 Task: Calculate sale proceeds for selling your house in Virginia.
Action: Mouse moved to (847, 150)
Screenshot: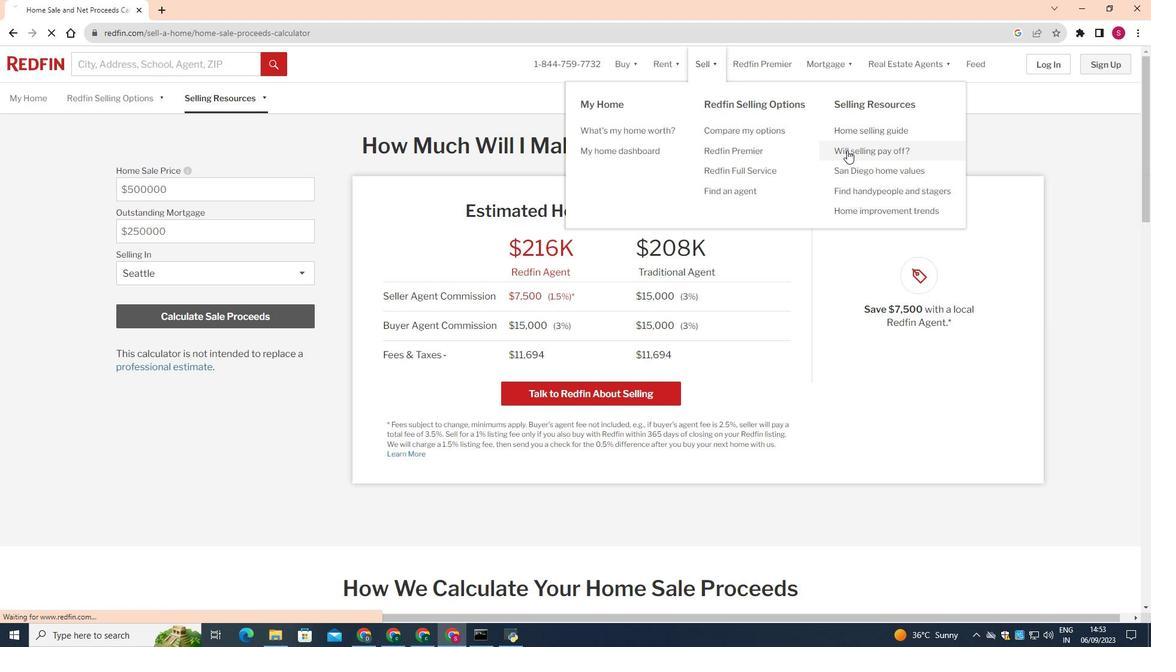 
Action: Mouse pressed left at (847, 150)
Screenshot: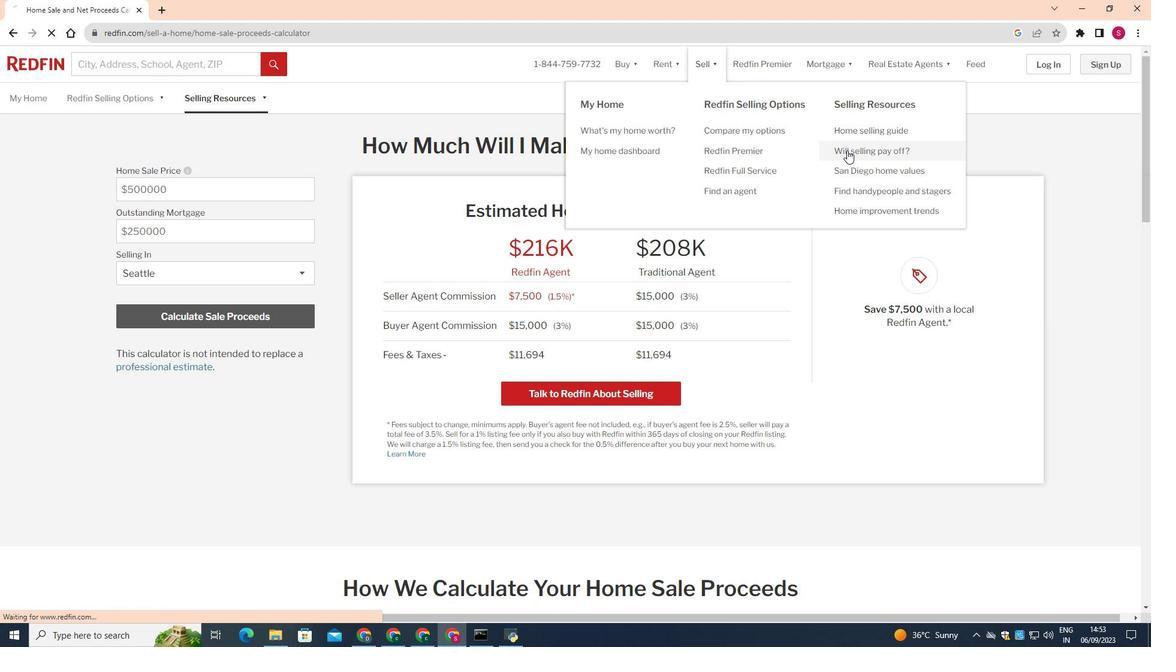 
Action: Mouse moved to (261, 270)
Screenshot: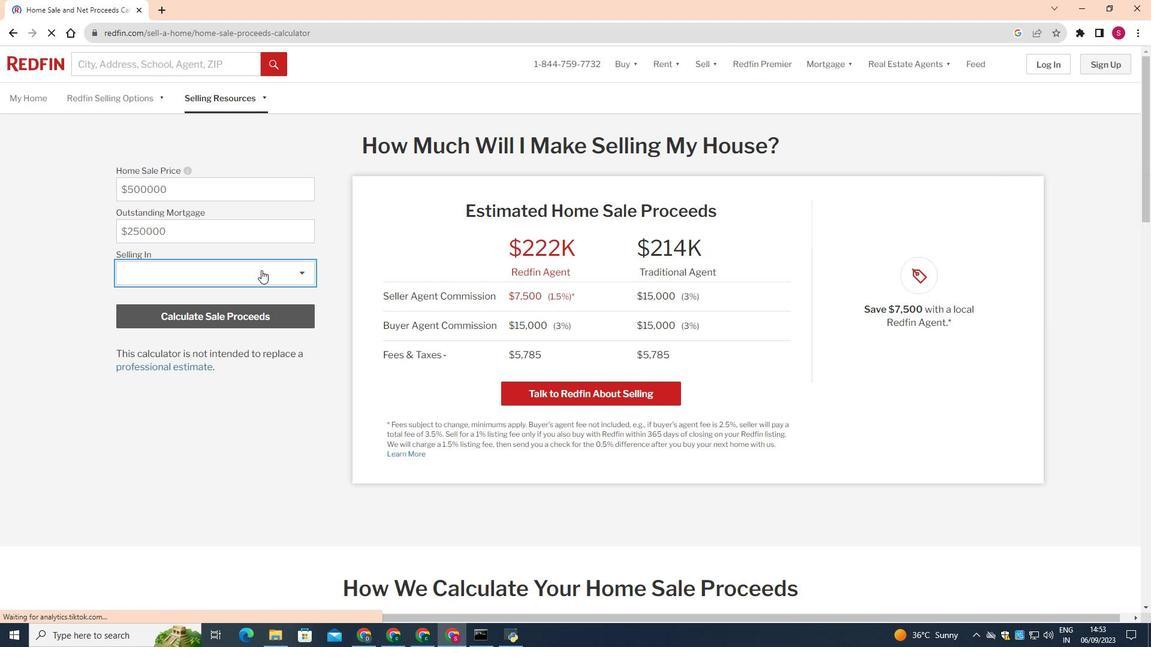 
Action: Mouse pressed left at (261, 270)
Screenshot: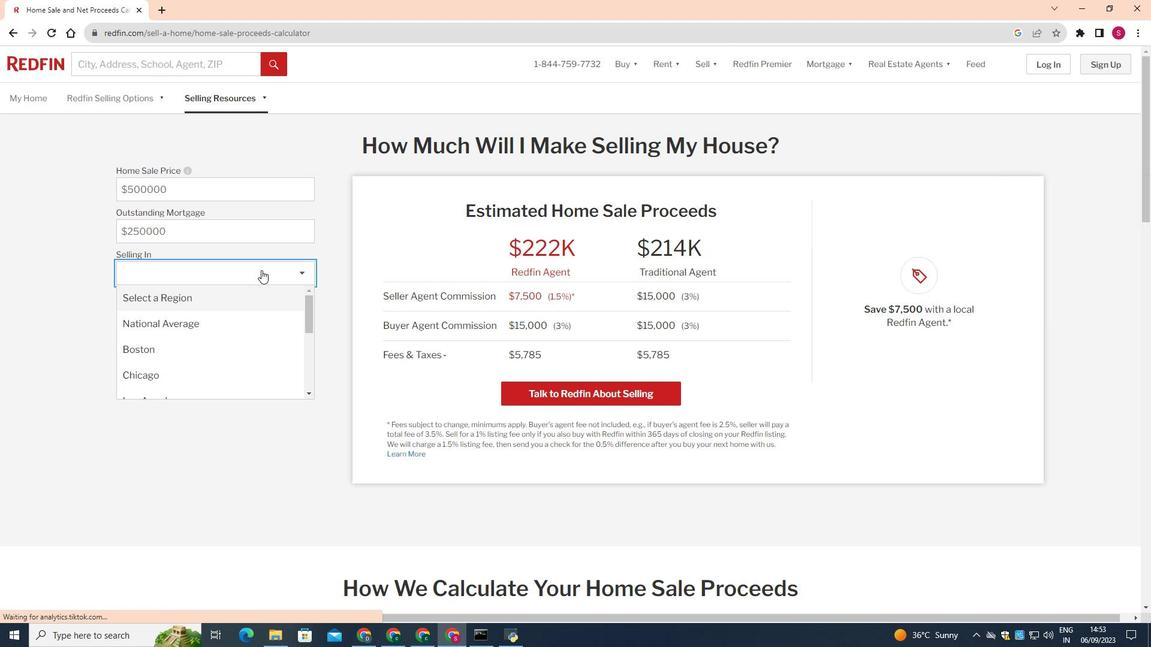 
Action: Mouse moved to (203, 332)
Screenshot: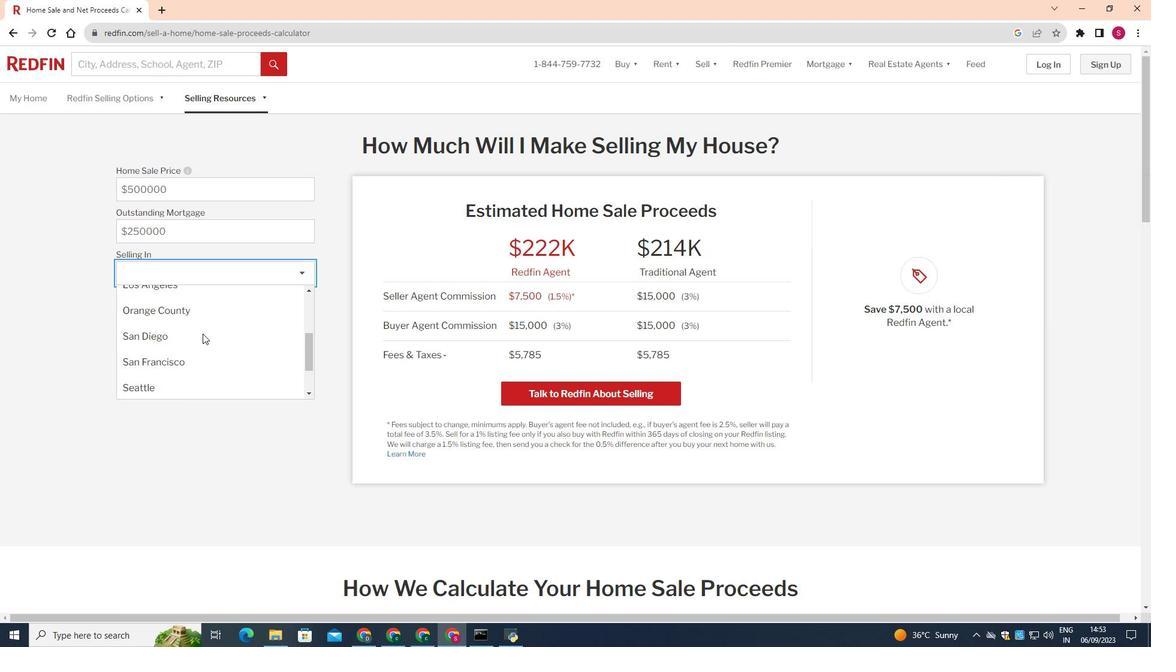 
Action: Mouse scrolled (203, 332) with delta (0, 0)
Screenshot: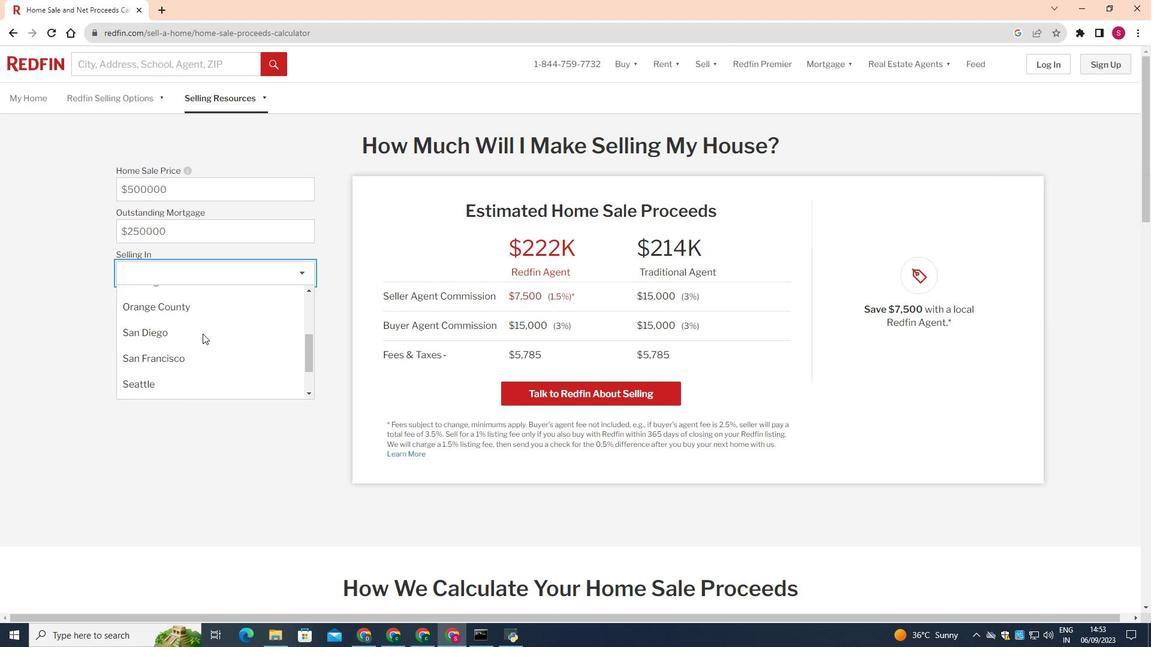 
Action: Mouse moved to (202, 334)
Screenshot: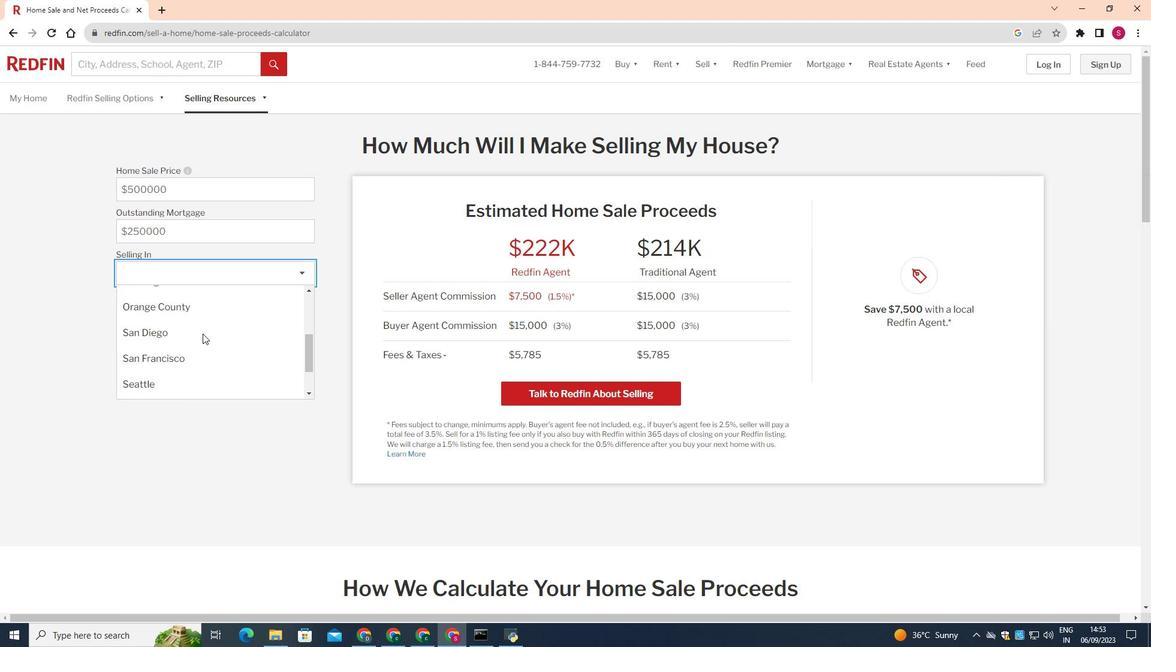 
Action: Mouse scrolled (202, 333) with delta (0, 0)
Screenshot: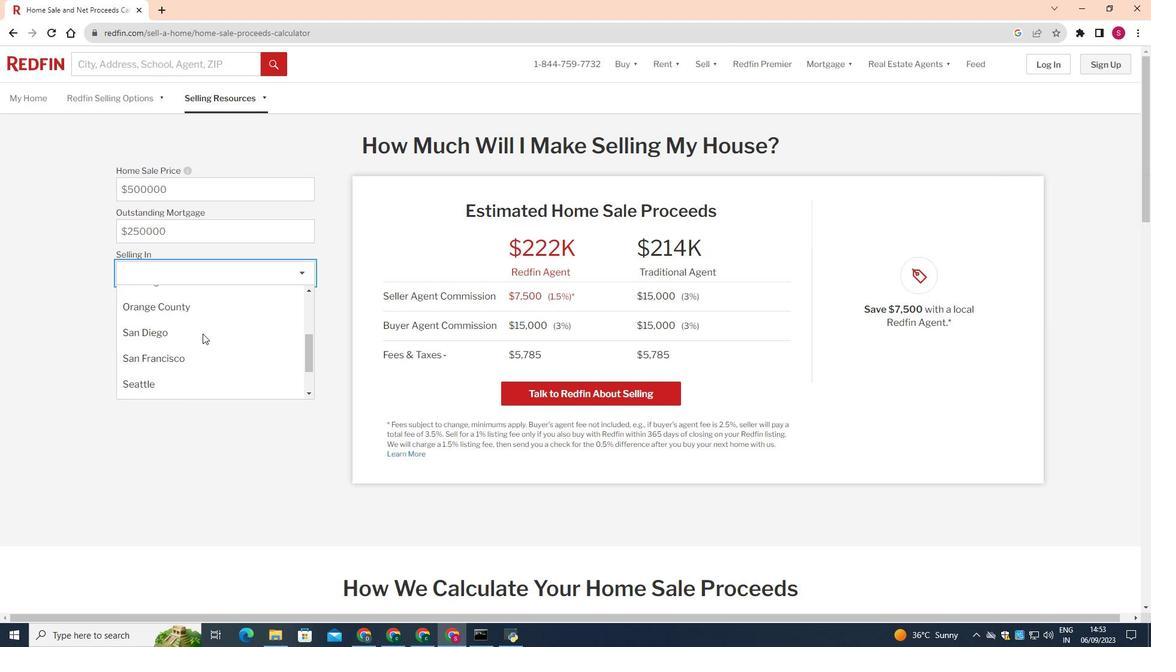 
Action: Mouse scrolled (202, 333) with delta (0, 0)
Screenshot: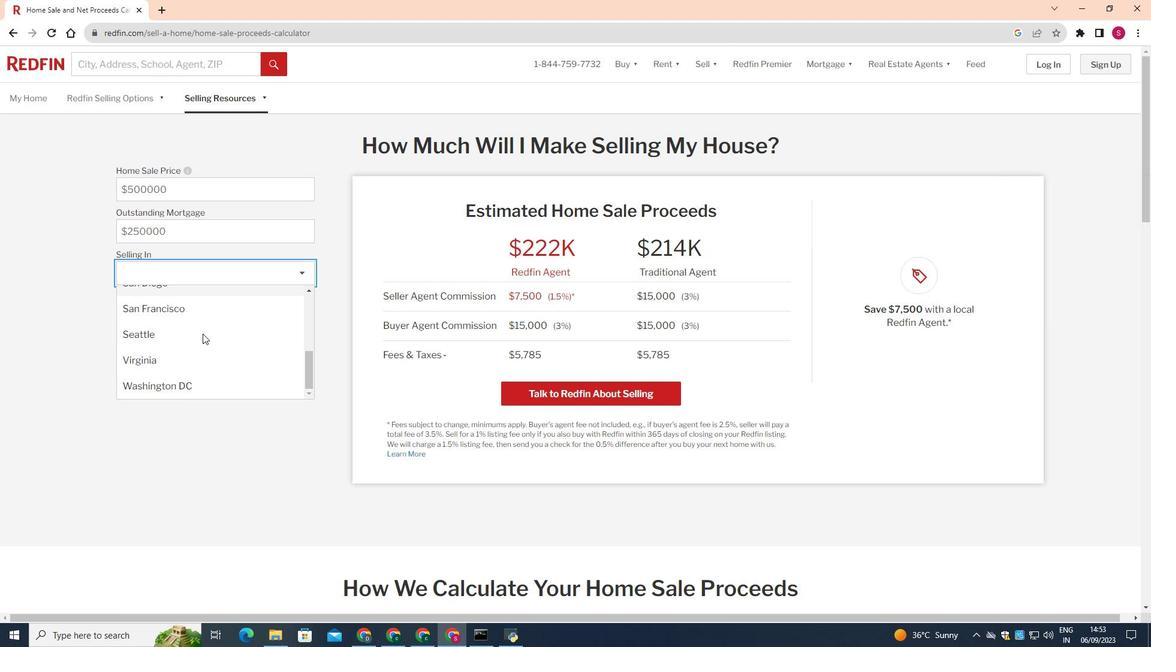 
Action: Mouse moved to (175, 358)
Screenshot: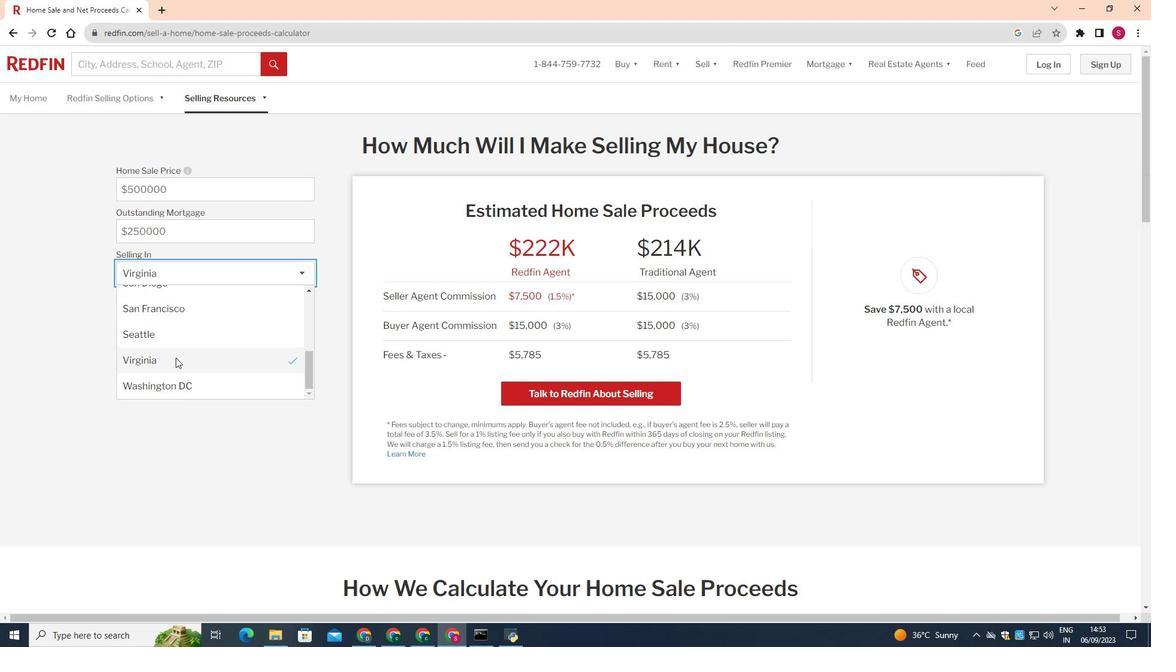 
Action: Mouse pressed left at (175, 358)
Screenshot: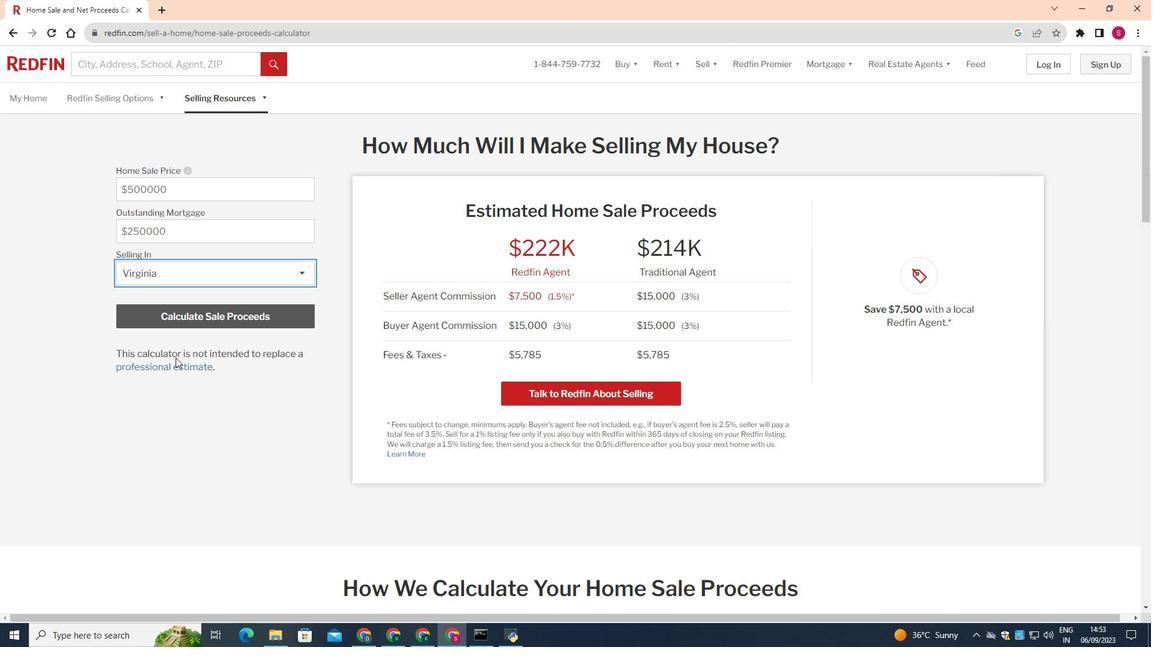 
Action: Mouse moved to (230, 317)
Screenshot: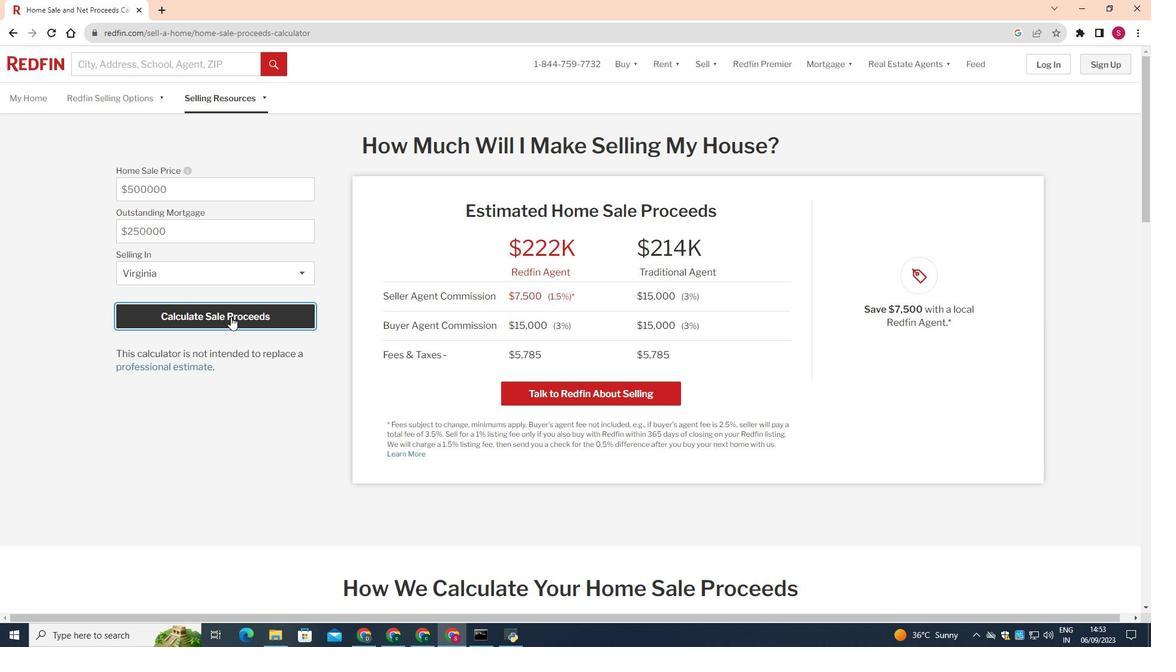 
Action: Mouse pressed left at (230, 317)
Screenshot: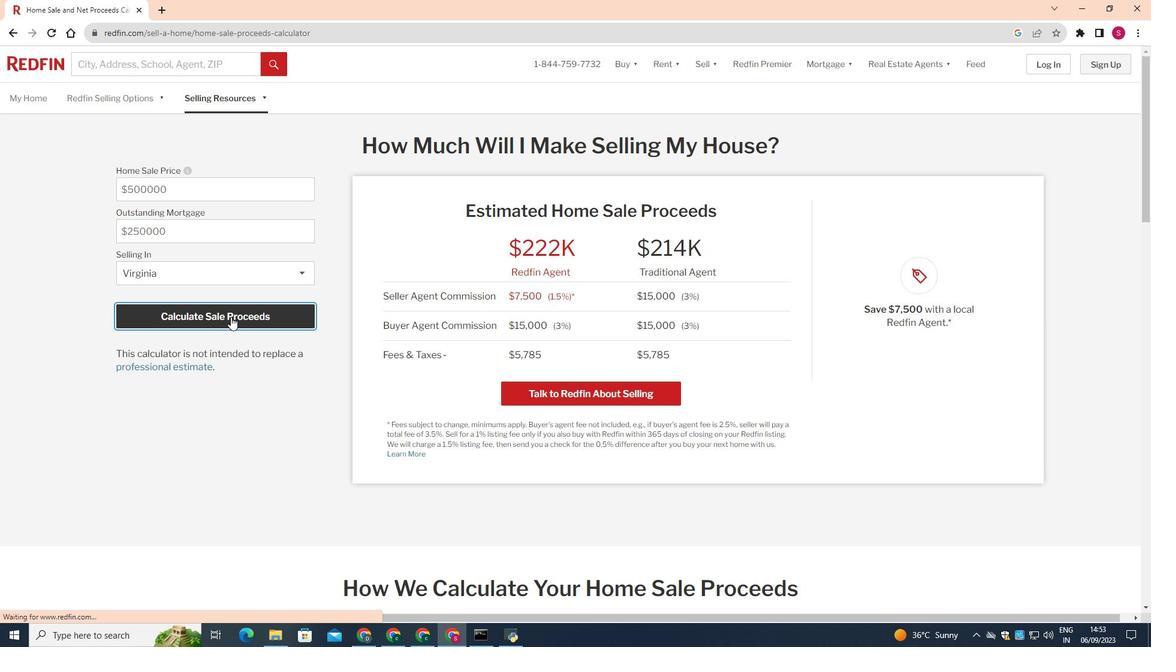 
